 Task: Create in the project VantageTech in Backlog an issue 'Integrate a new augmented reality feature into an existing mobile application to enhance user experience and engagement', assign it to team member softage.2@softage.net and change the status to IN PROGRESS.
Action: Mouse moved to (243, 65)
Screenshot: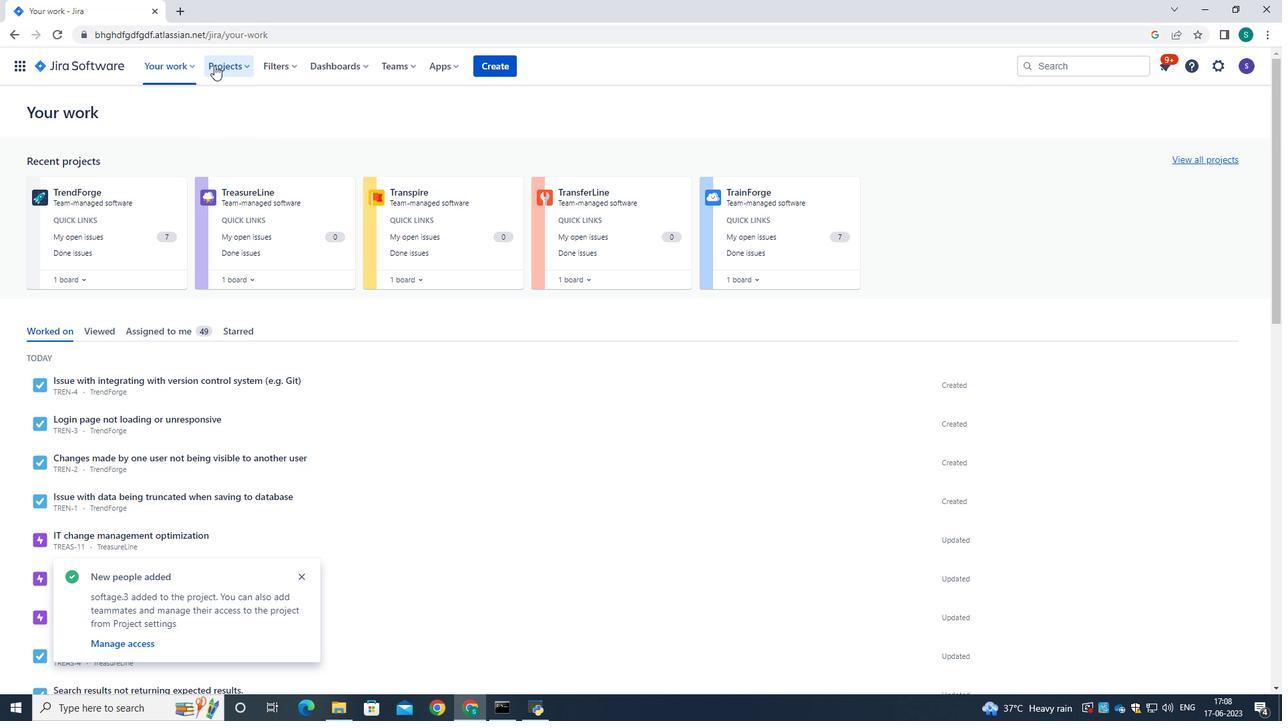 
Action: Mouse pressed left at (243, 65)
Screenshot: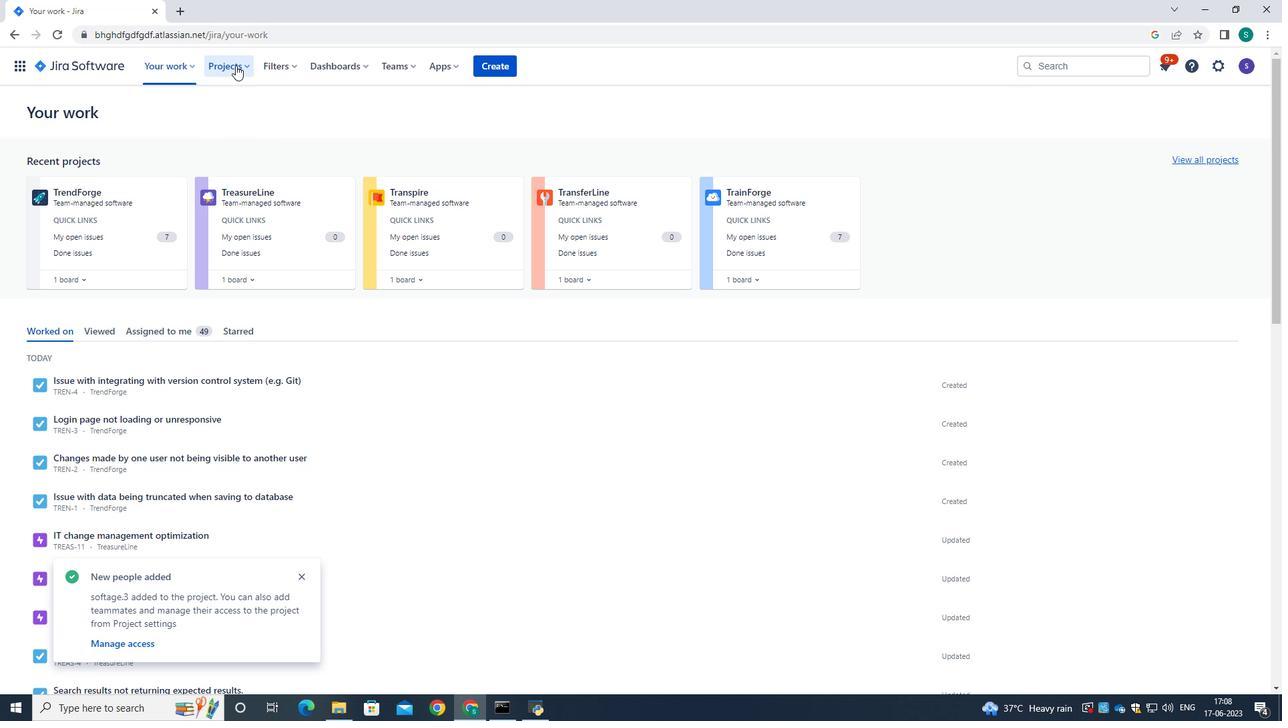 
Action: Mouse moved to (237, 124)
Screenshot: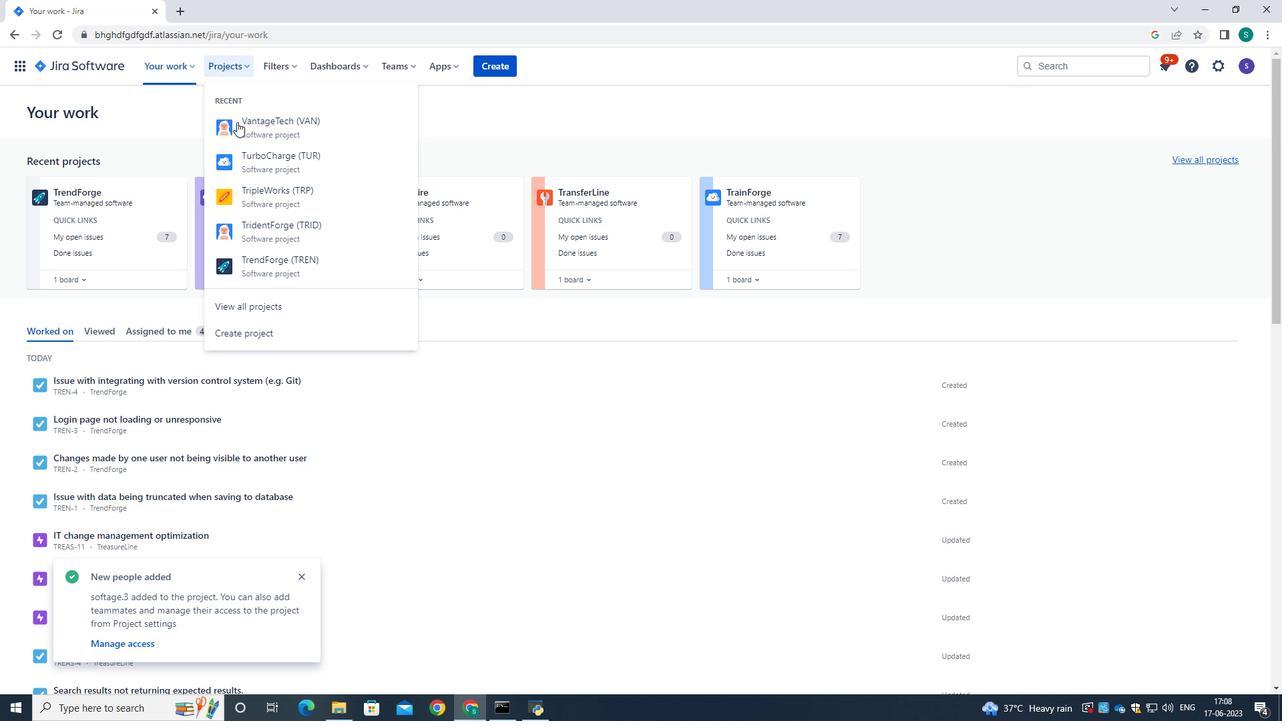 
Action: Mouse pressed left at (237, 124)
Screenshot: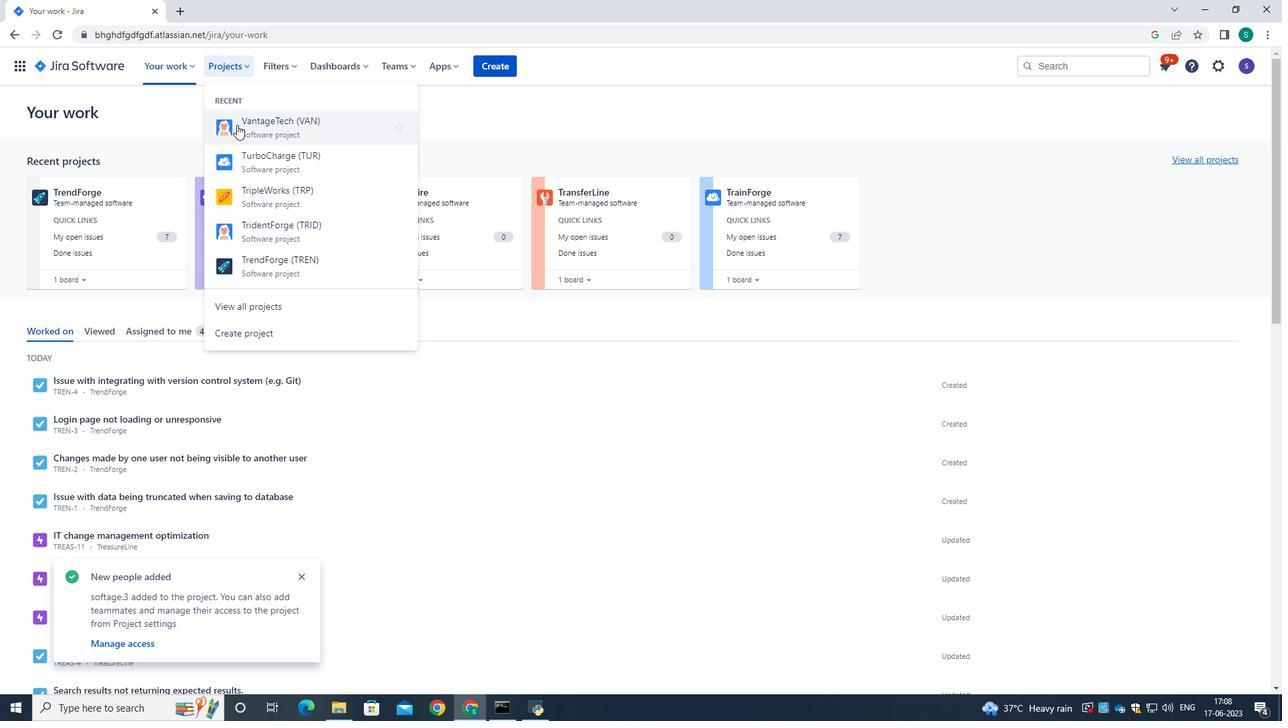 
Action: Mouse moved to (94, 208)
Screenshot: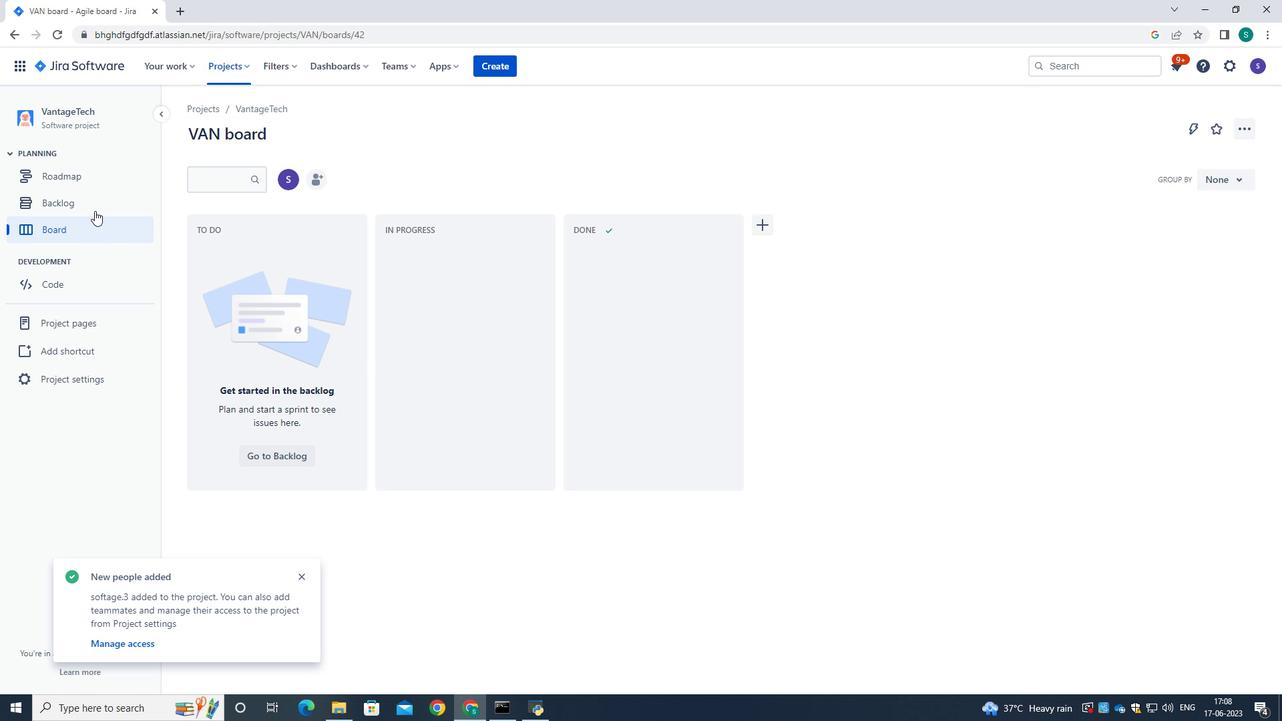
Action: Mouse pressed left at (94, 208)
Screenshot: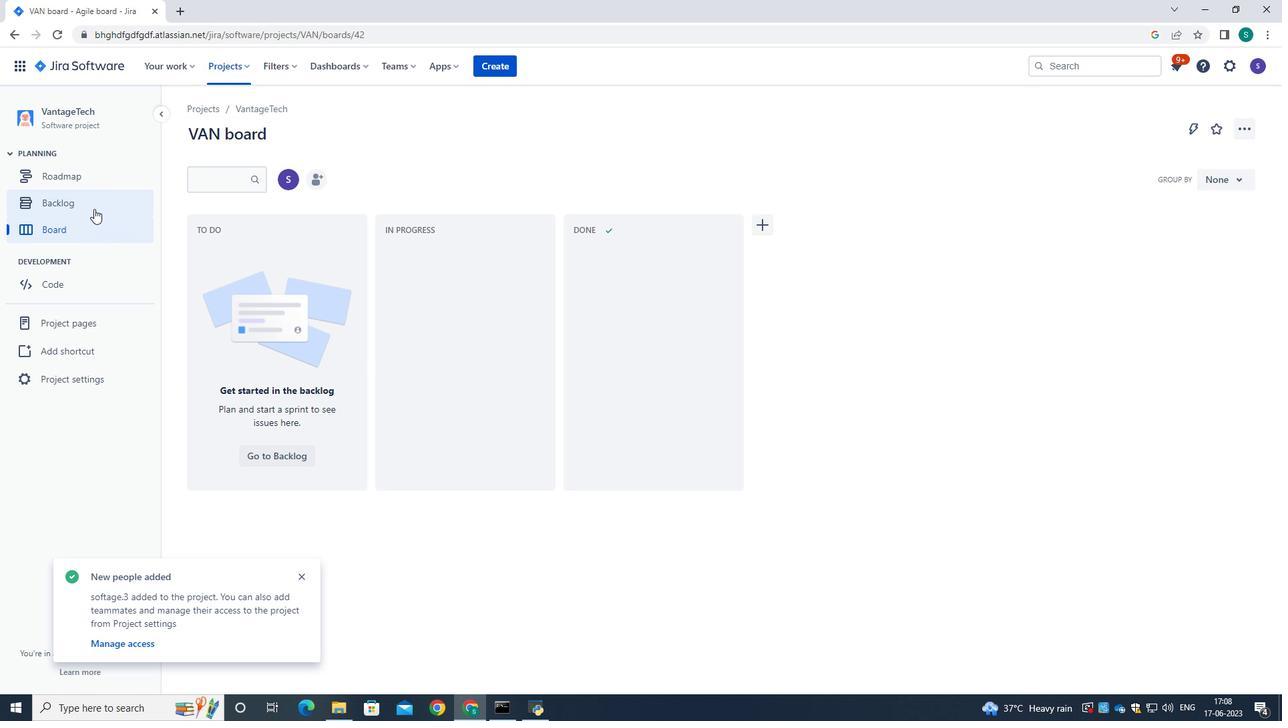 
Action: Mouse moved to (569, 320)
Screenshot: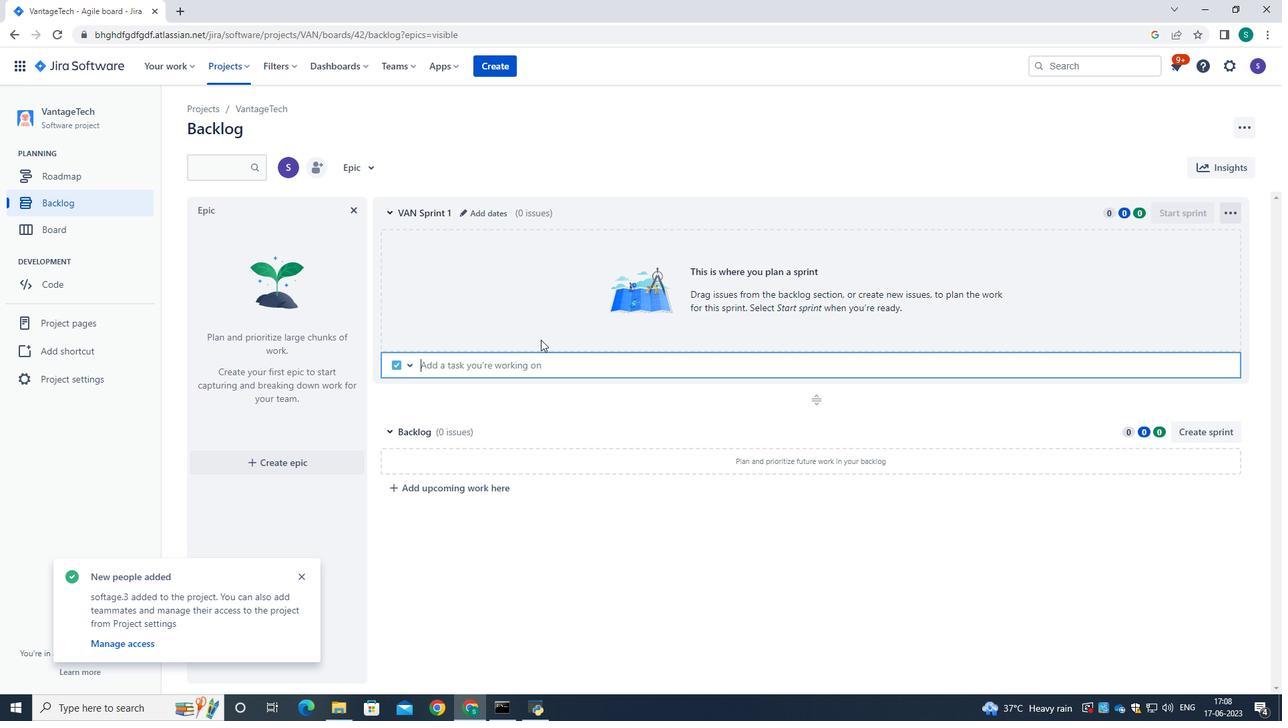 
Action: Mouse pressed left at (569, 320)
Screenshot: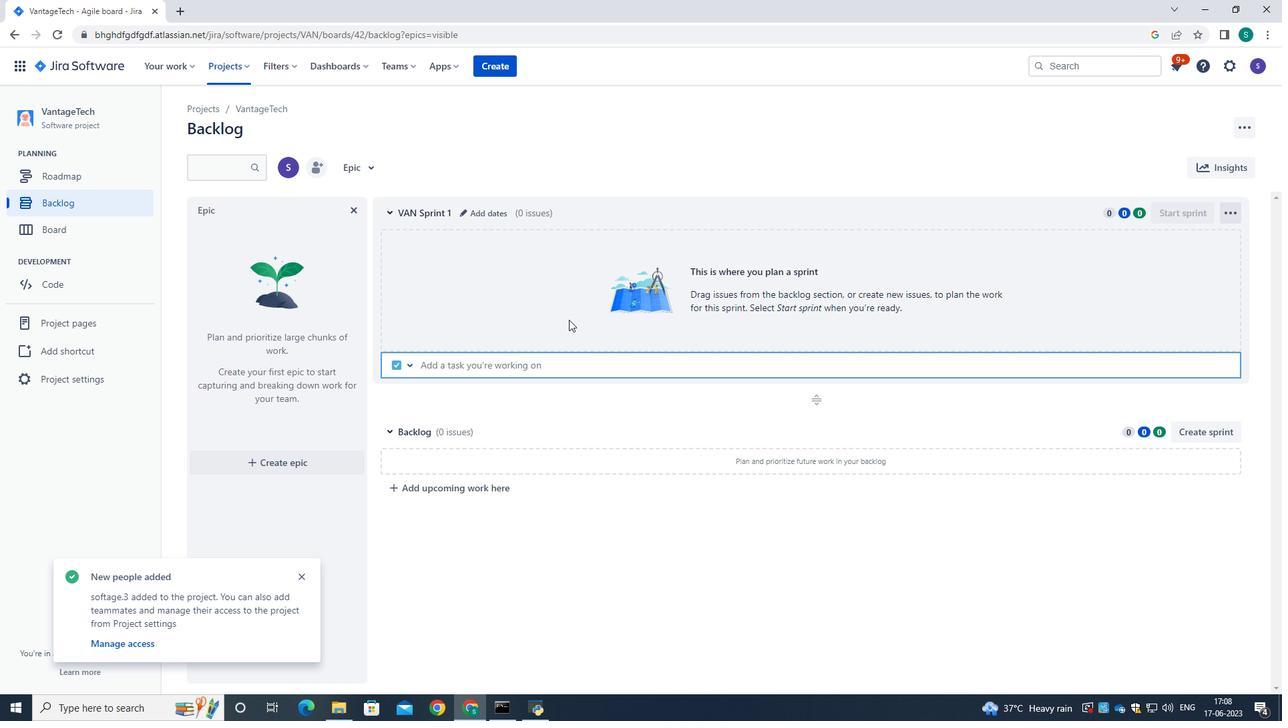
Action: Mouse moved to (477, 370)
Screenshot: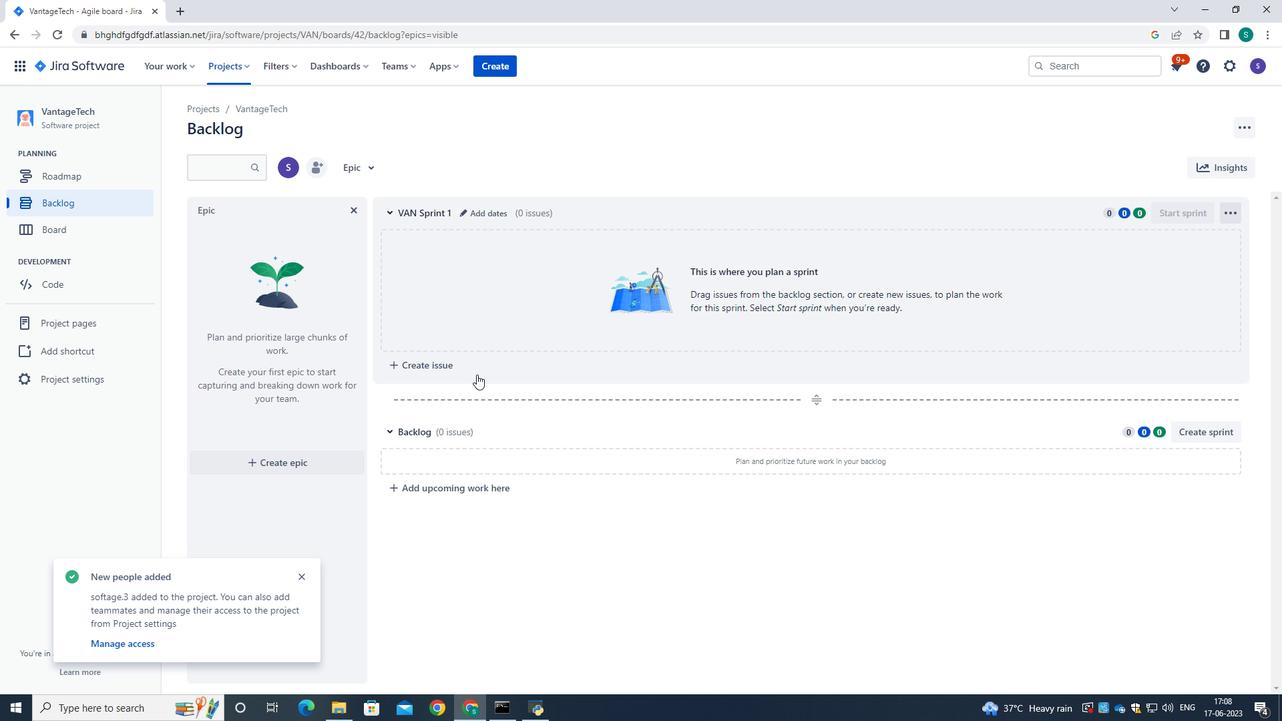 
Action: Mouse pressed left at (477, 370)
Screenshot: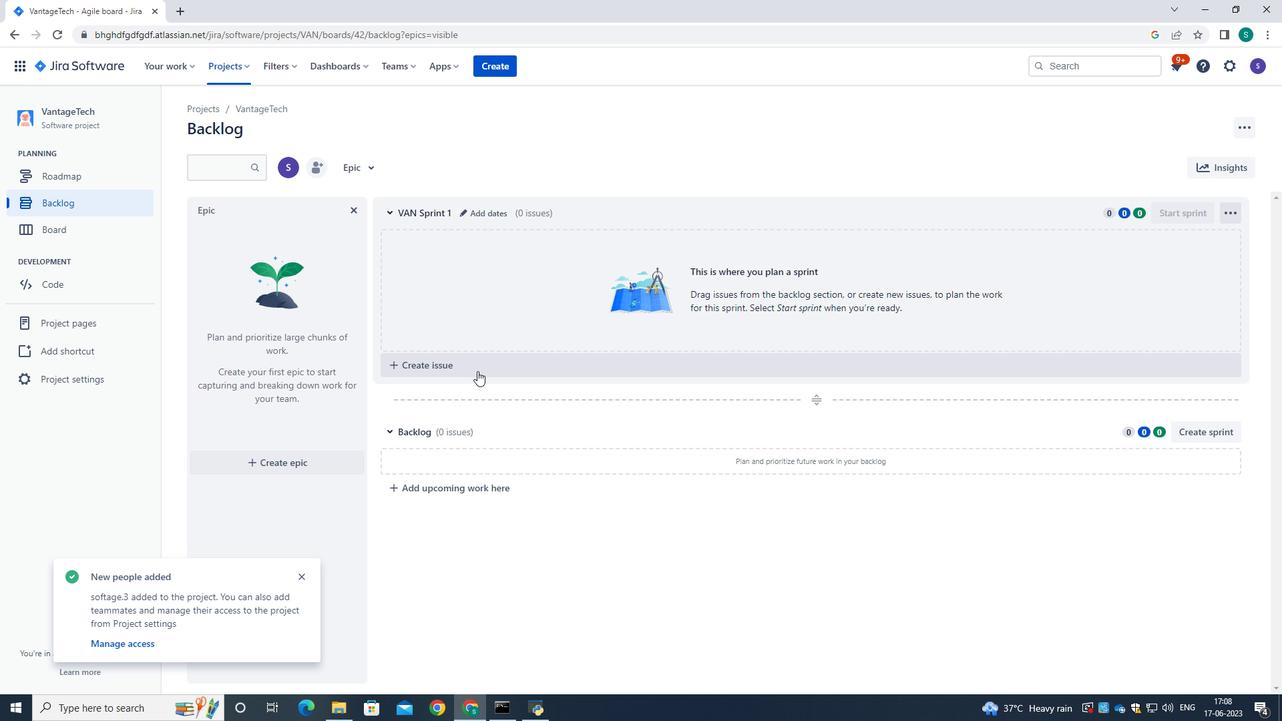 
Action: Mouse moved to (485, 360)
Screenshot: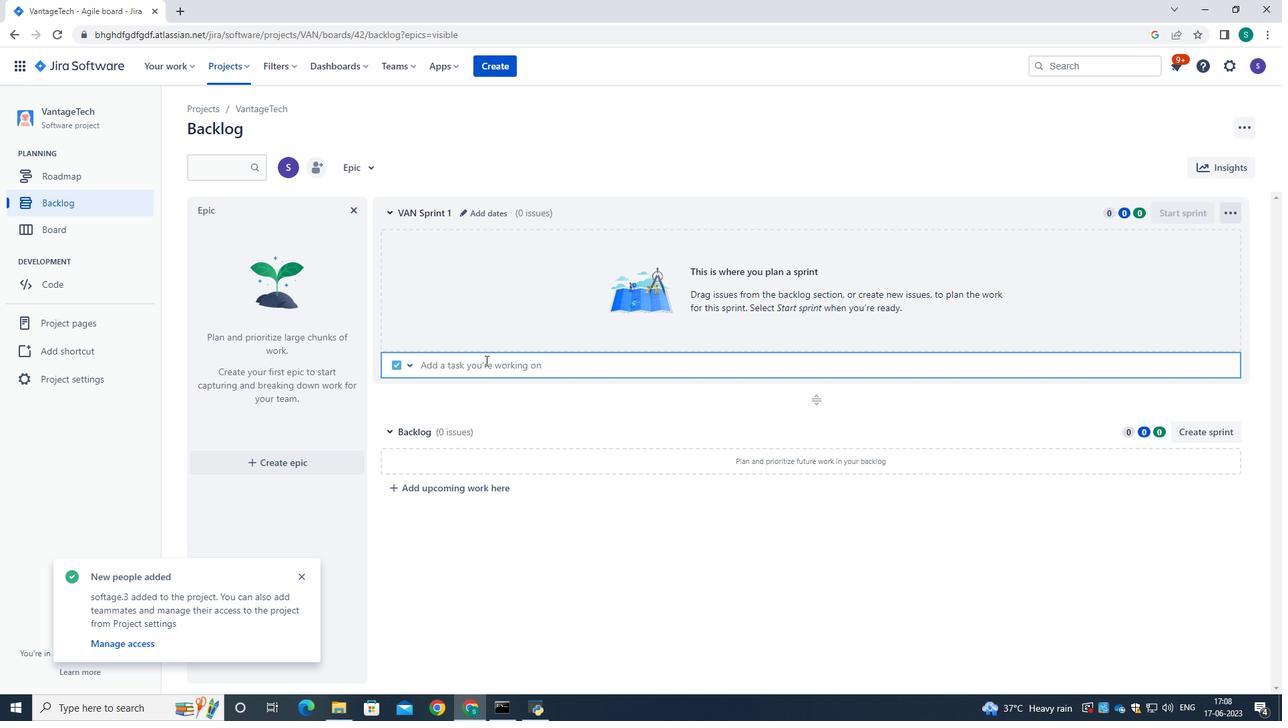 
Action: Mouse pressed left at (485, 360)
Screenshot: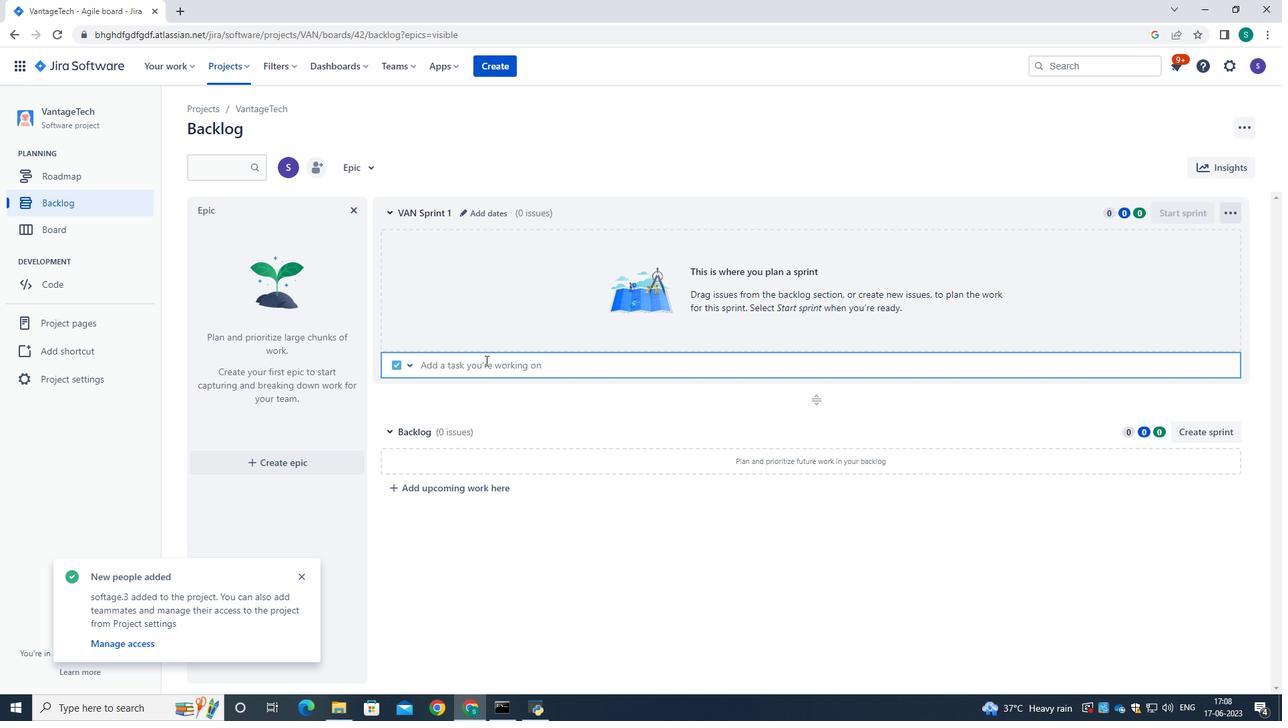 
Action: Key pressed <Key.caps_lock>I<Key.caps_lock>ntegrate<Key.space>a<Key.space>new<Key.space>augmented<Key.space>d<Key.backspace>realo<Key.backspace>ity<Key.space>feature<Key.space>into<Key.space>an<Key.space>existing<Key.space>mobile<Key.space>application<Key.space>to<Key.space>enhance<Key.space>user<Key.space>experience<Key.space>and<Key.space>engagement.
Screenshot: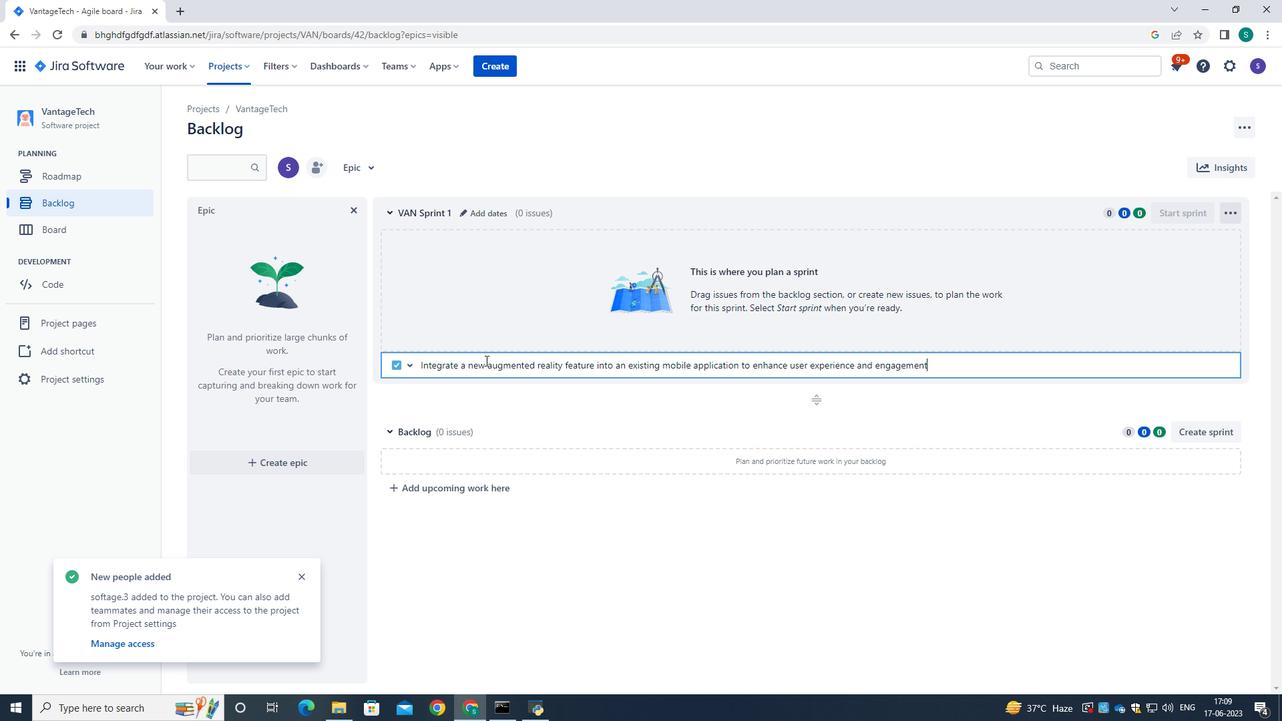 
Action: Mouse moved to (493, 363)
Screenshot: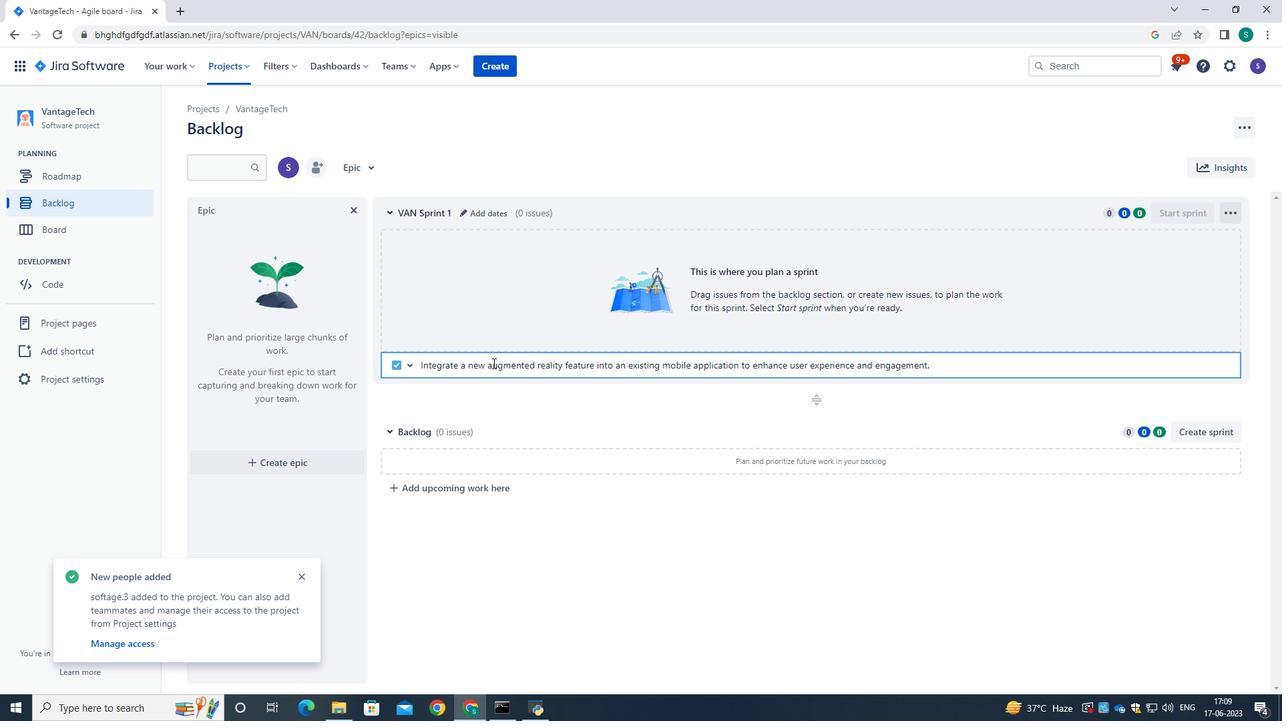 
Action: Key pressed <Key.enter>
Screenshot: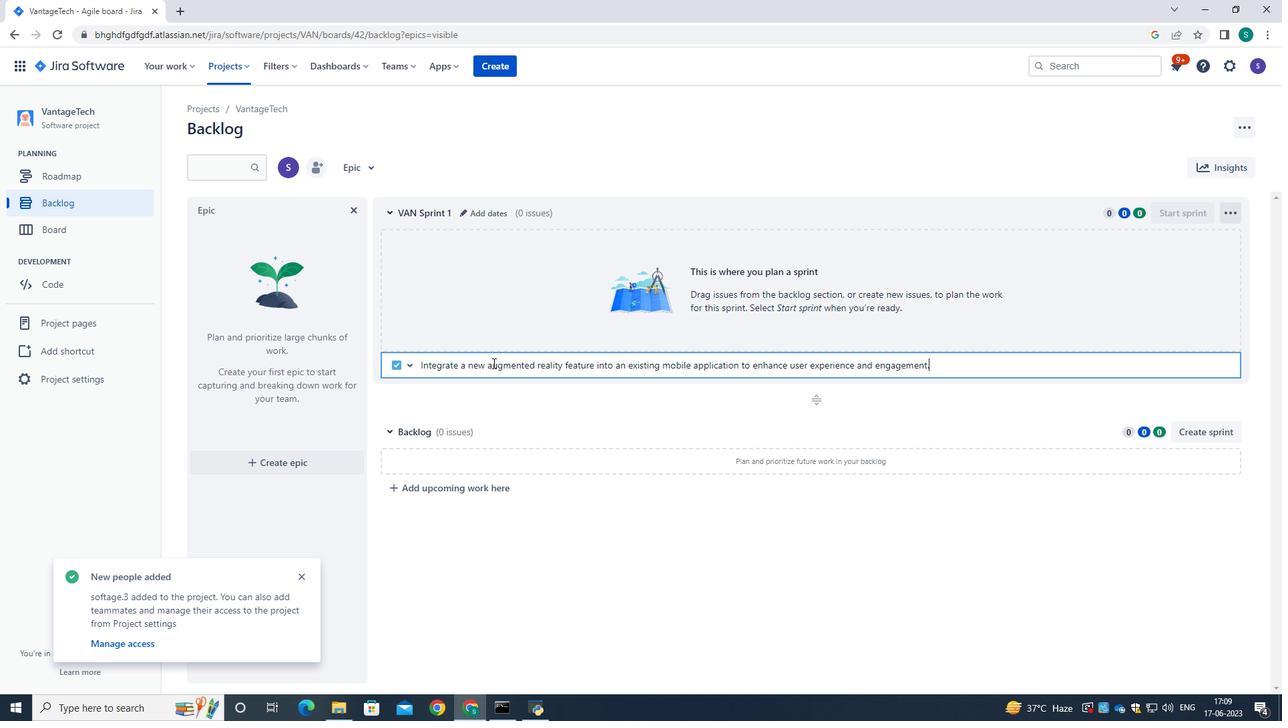 
Action: Mouse moved to (1202, 241)
Screenshot: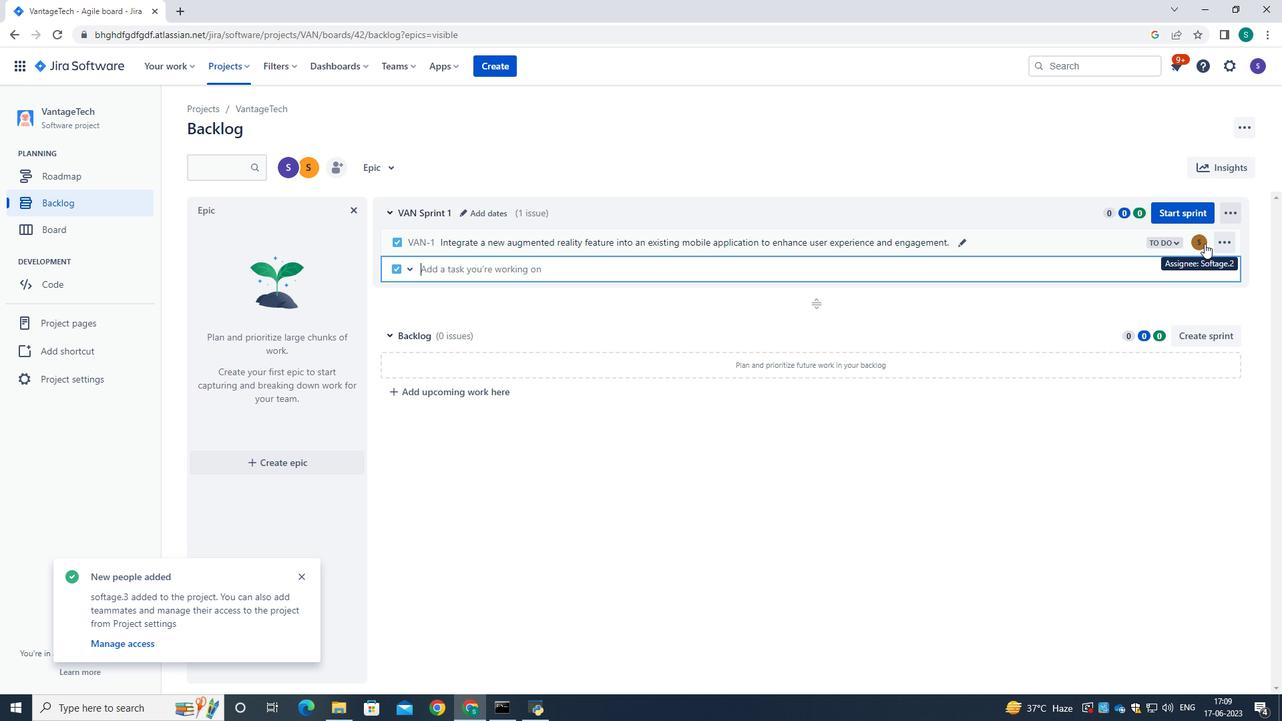 
Action: Mouse pressed left at (1202, 241)
Screenshot: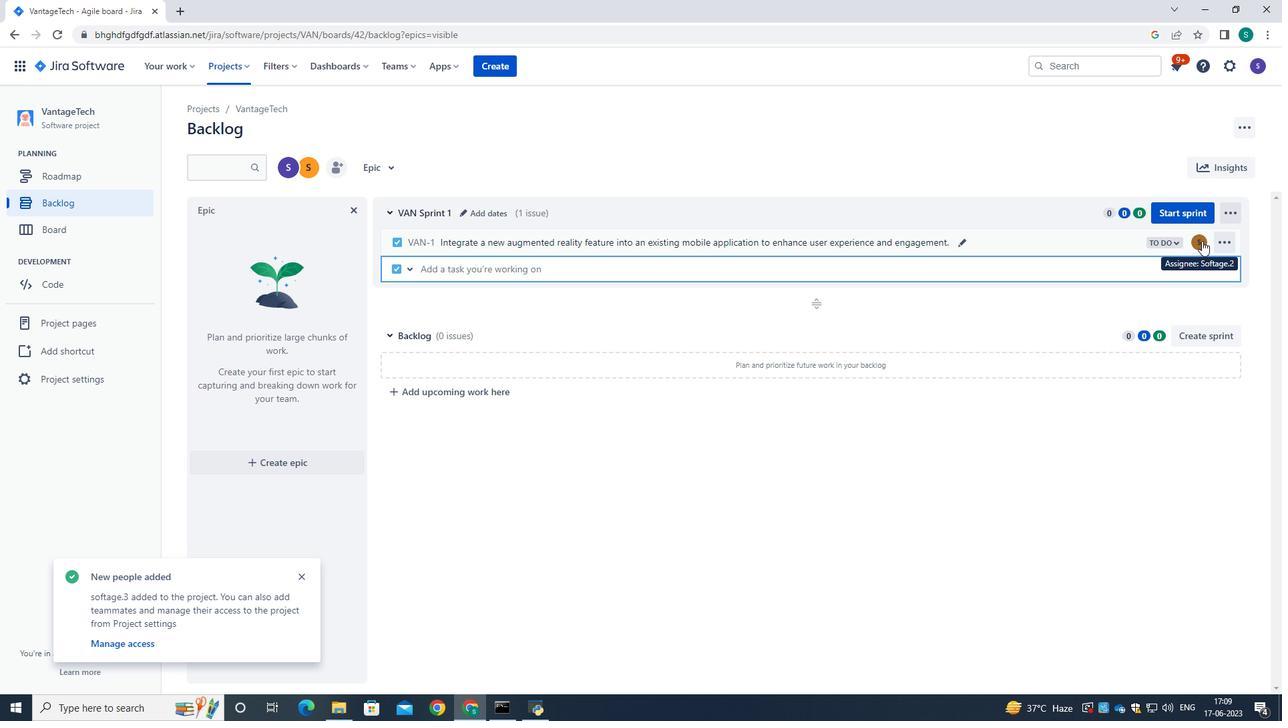 
Action: Mouse moved to (1133, 281)
Screenshot: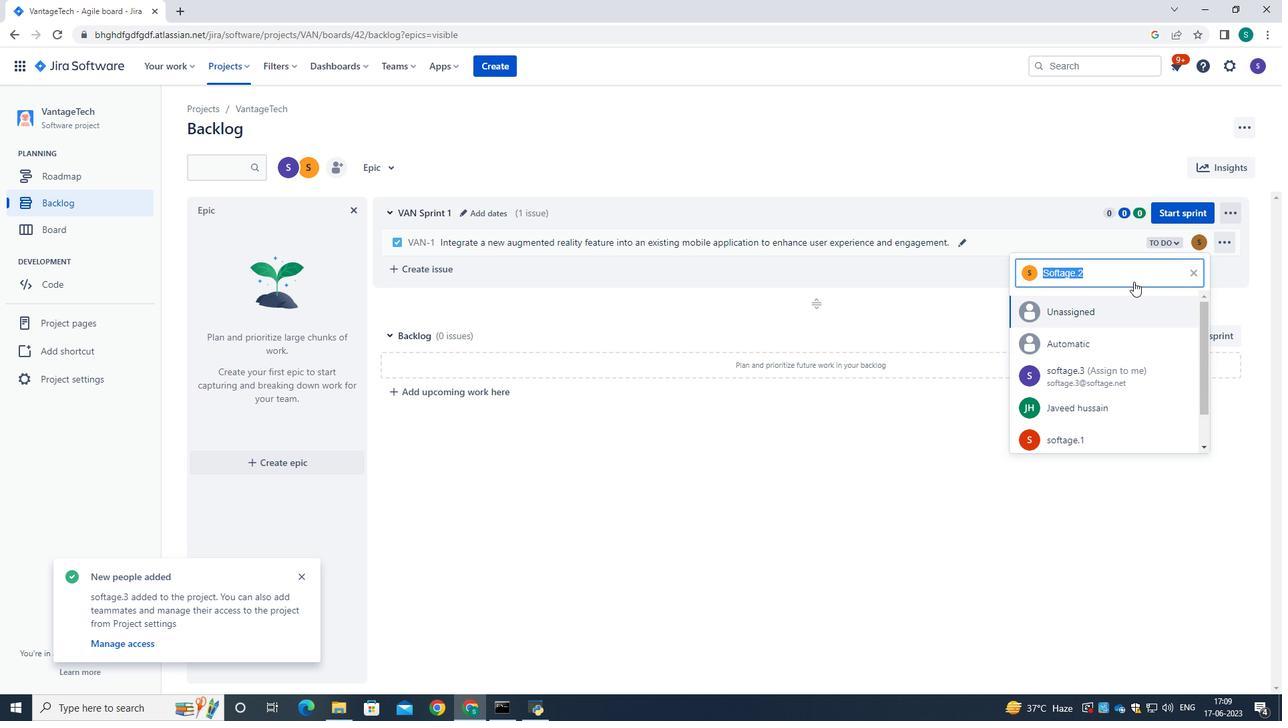 
Action: Key pressed softage.2<Key.shift>@softage.net
Screenshot: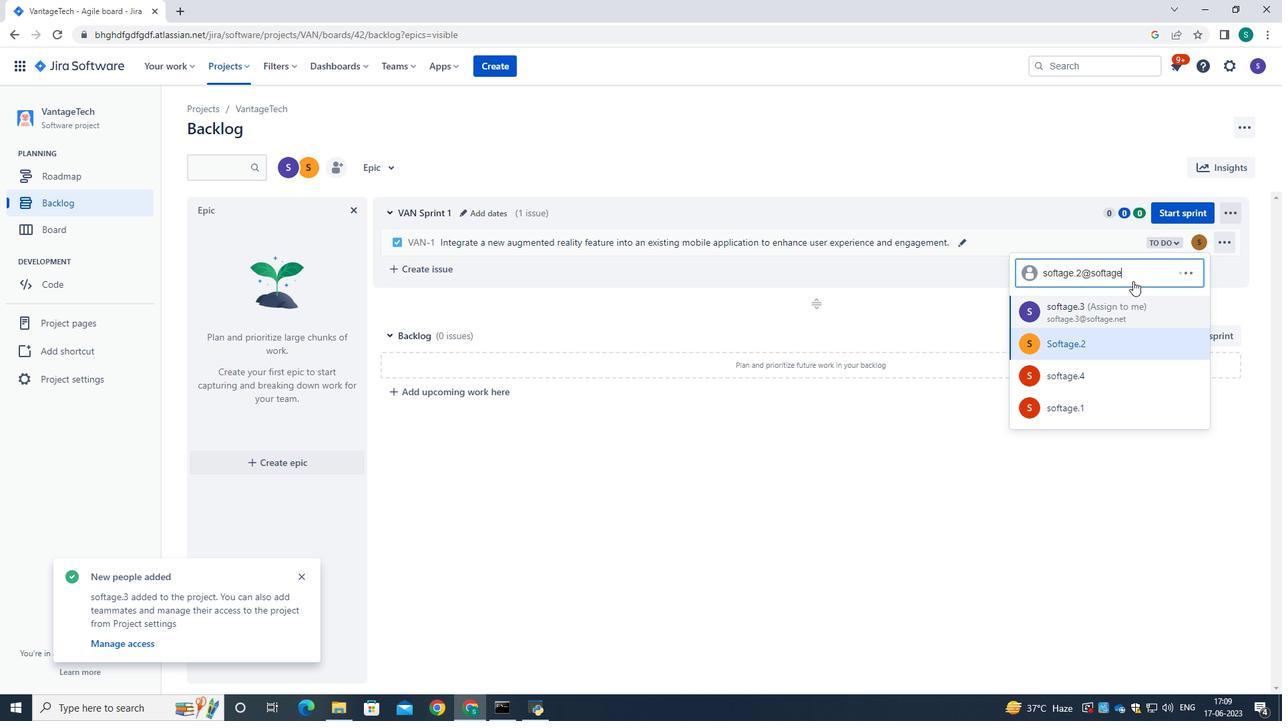 
Action: Mouse moved to (1097, 307)
Screenshot: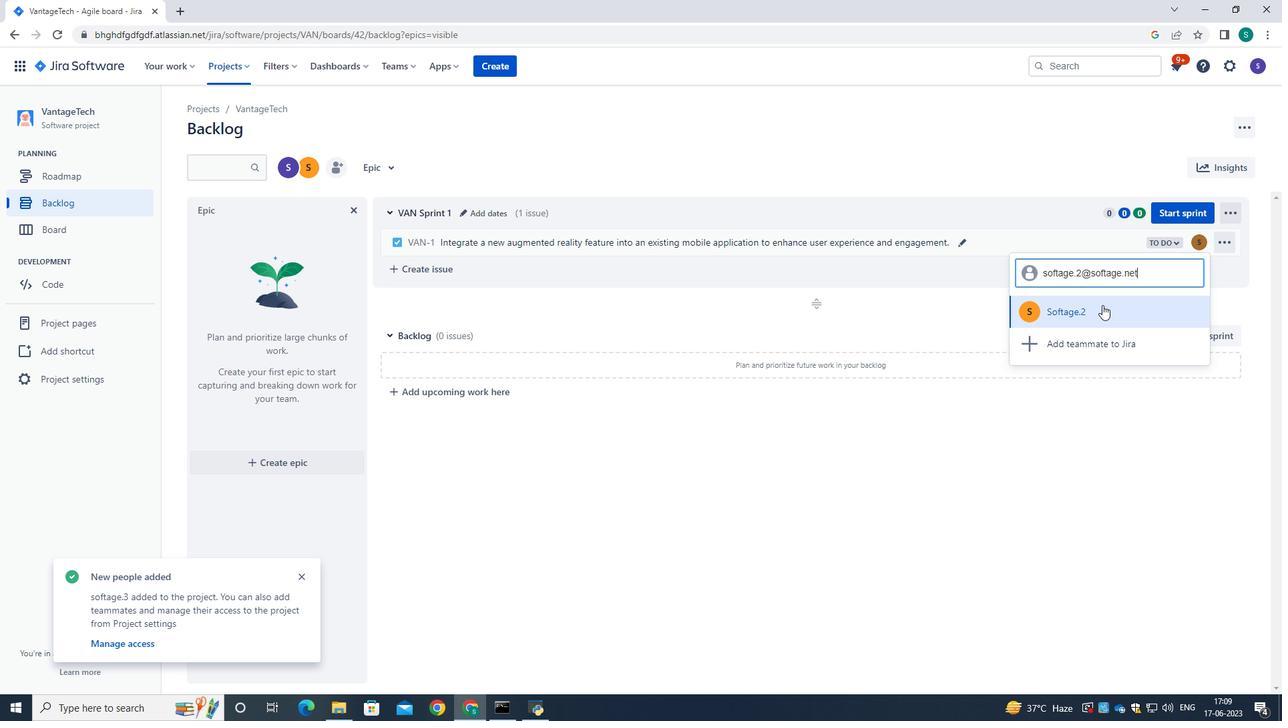 
Action: Mouse pressed left at (1097, 307)
Screenshot: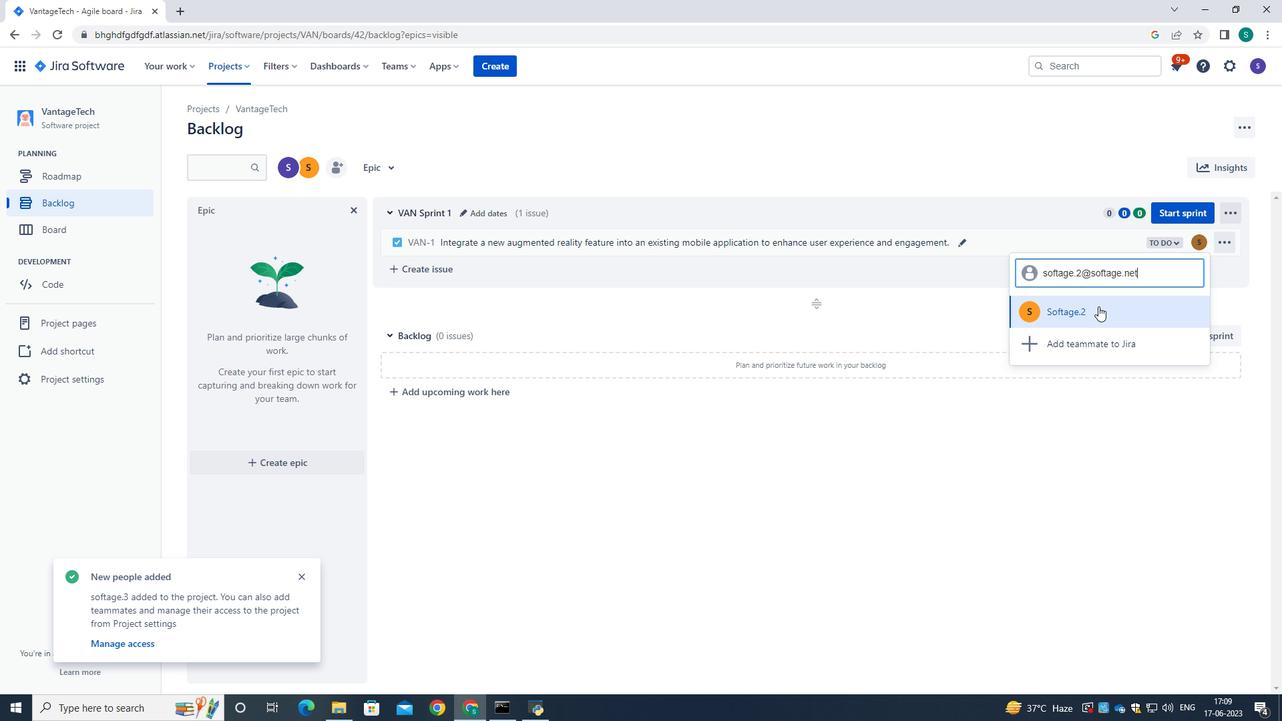 
Action: Mouse moved to (1167, 244)
Screenshot: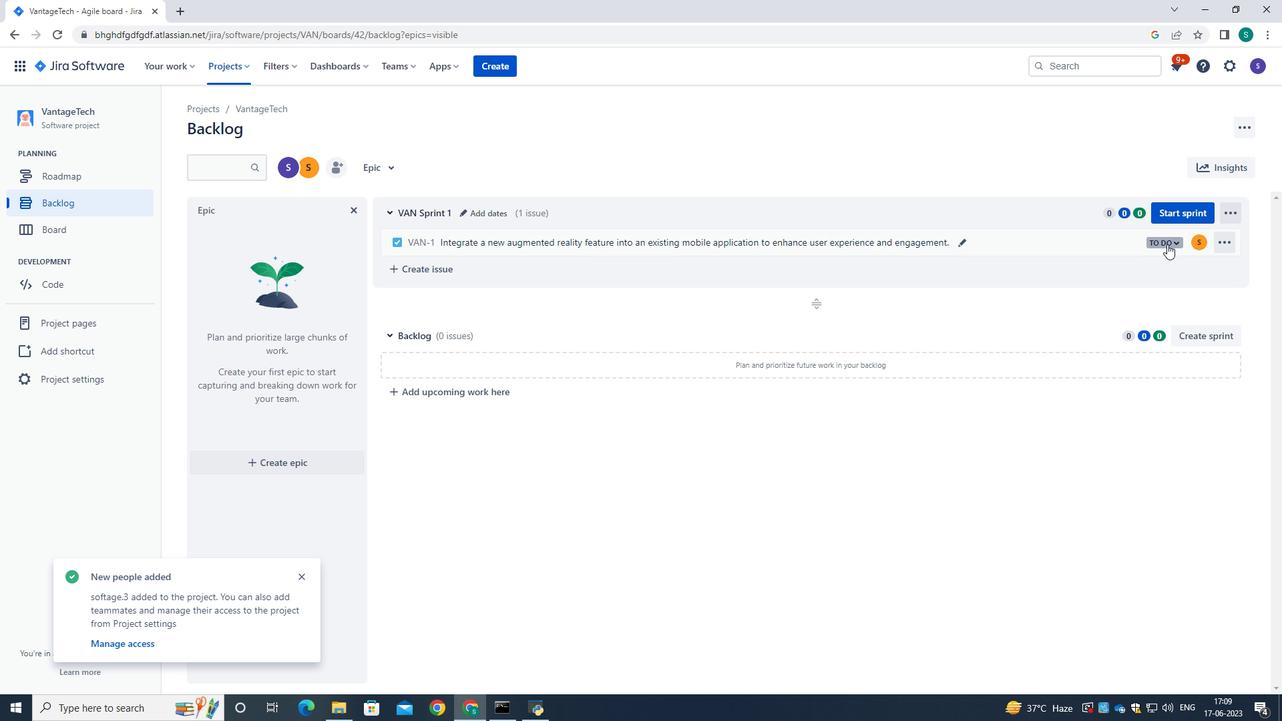 
Action: Mouse pressed left at (1167, 244)
Screenshot: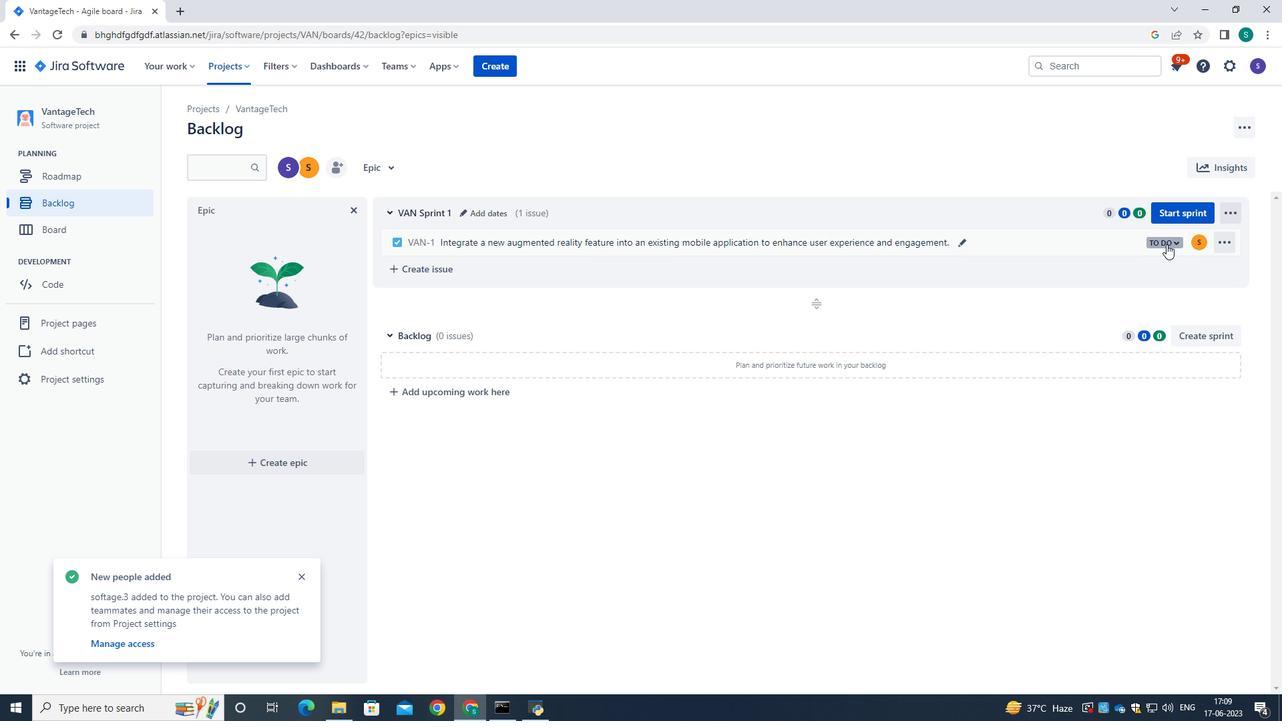 
Action: Mouse moved to (1081, 264)
Screenshot: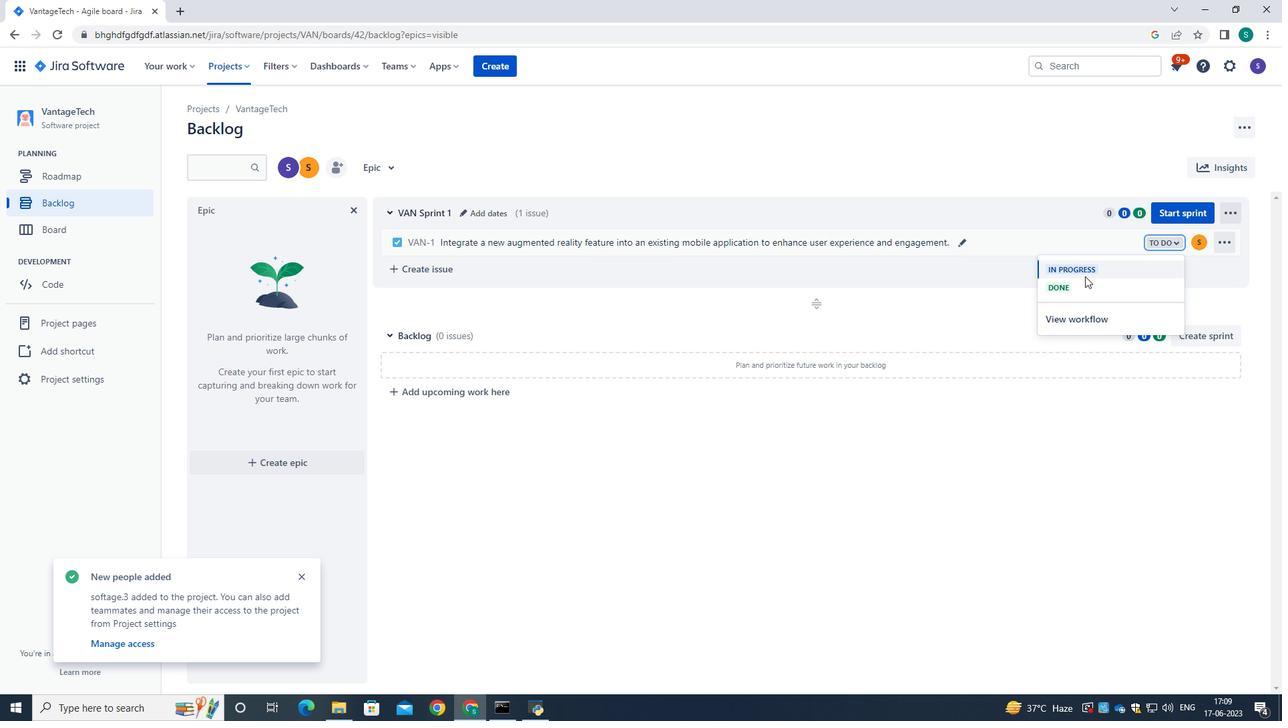
Action: Mouse pressed left at (1081, 264)
Screenshot: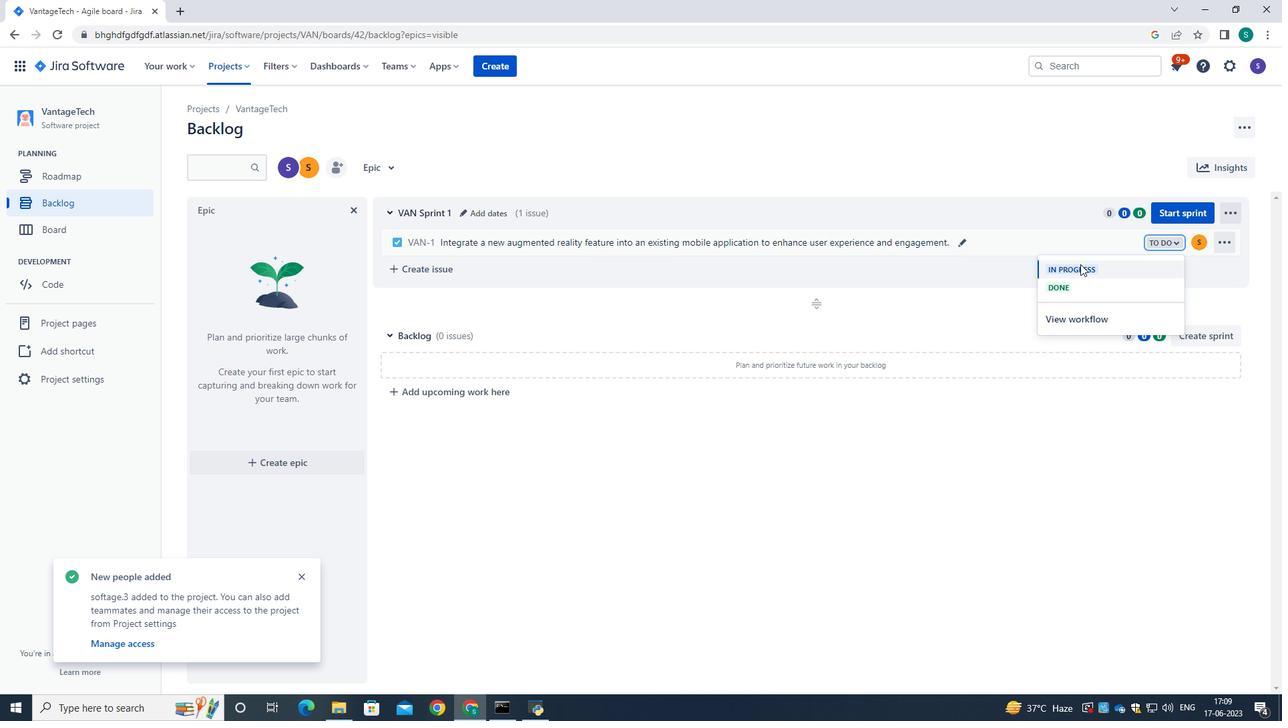 
Action: Mouse moved to (1041, 432)
Screenshot: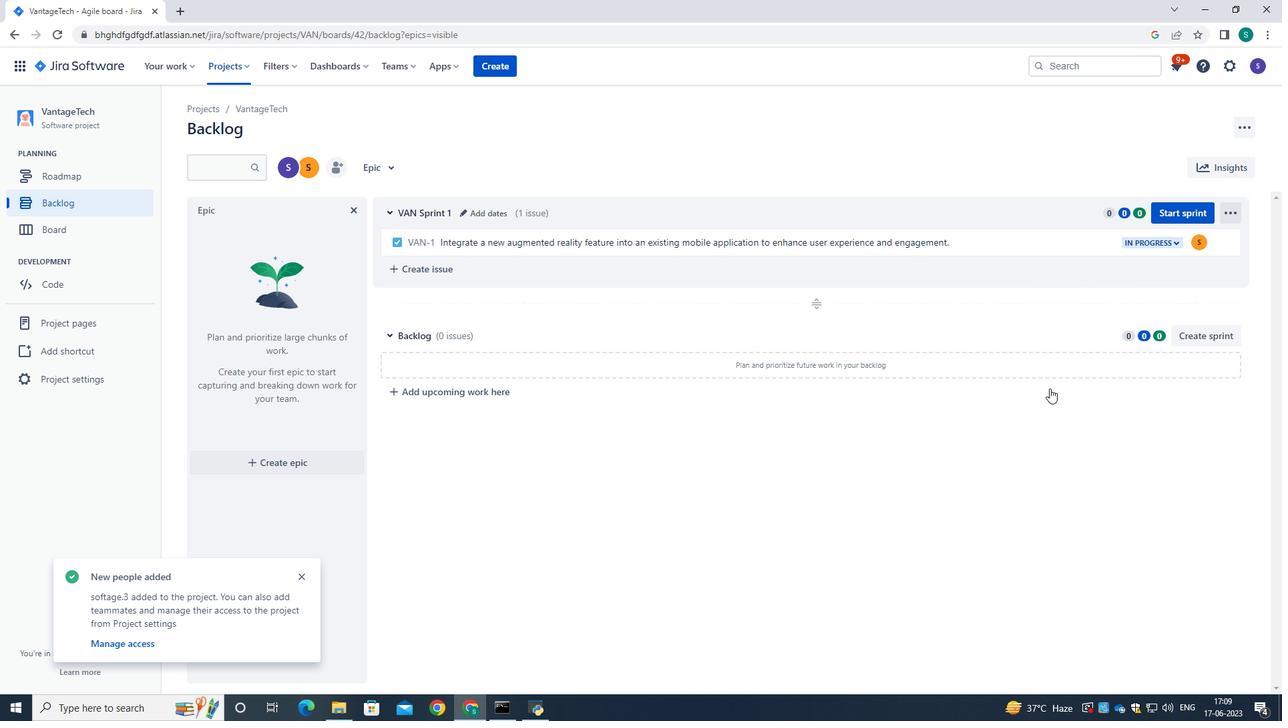 
Action: Mouse pressed left at (1041, 432)
Screenshot: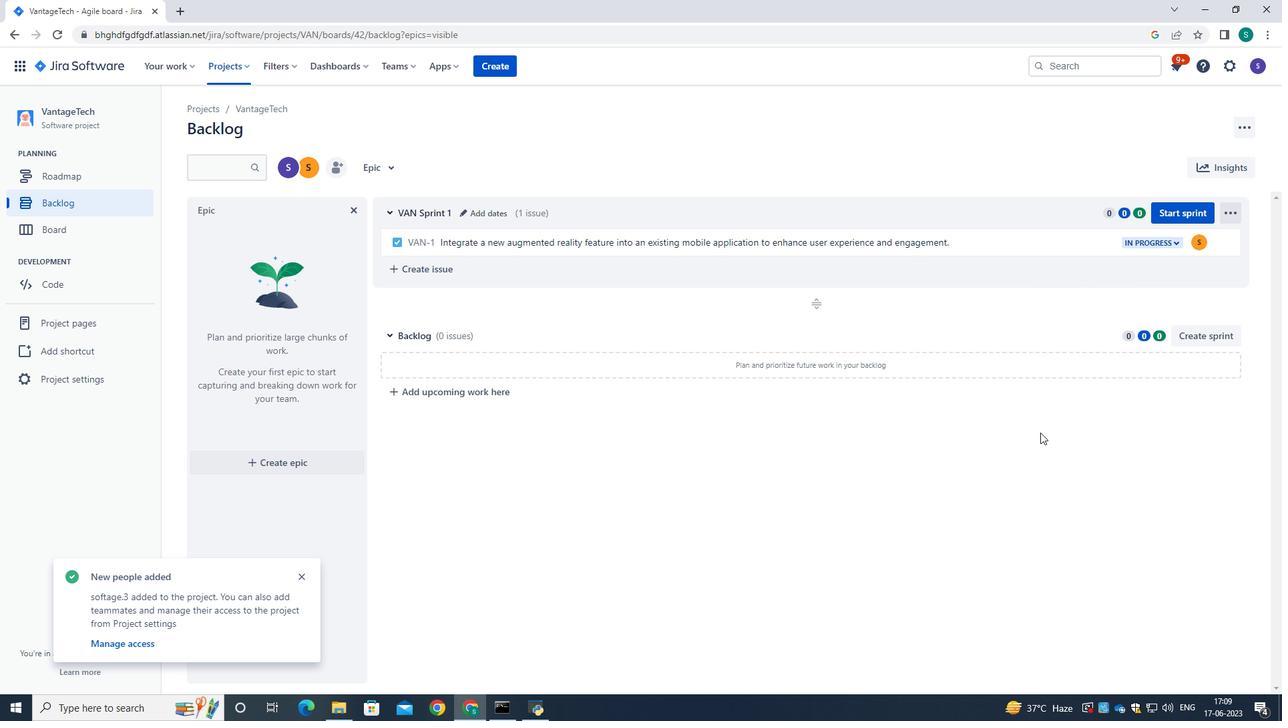 
